 Task: Add Garden Of Life Unflavored Grass Fed Collagen Peptides to the cart.
Action: Mouse moved to (315, 145)
Screenshot: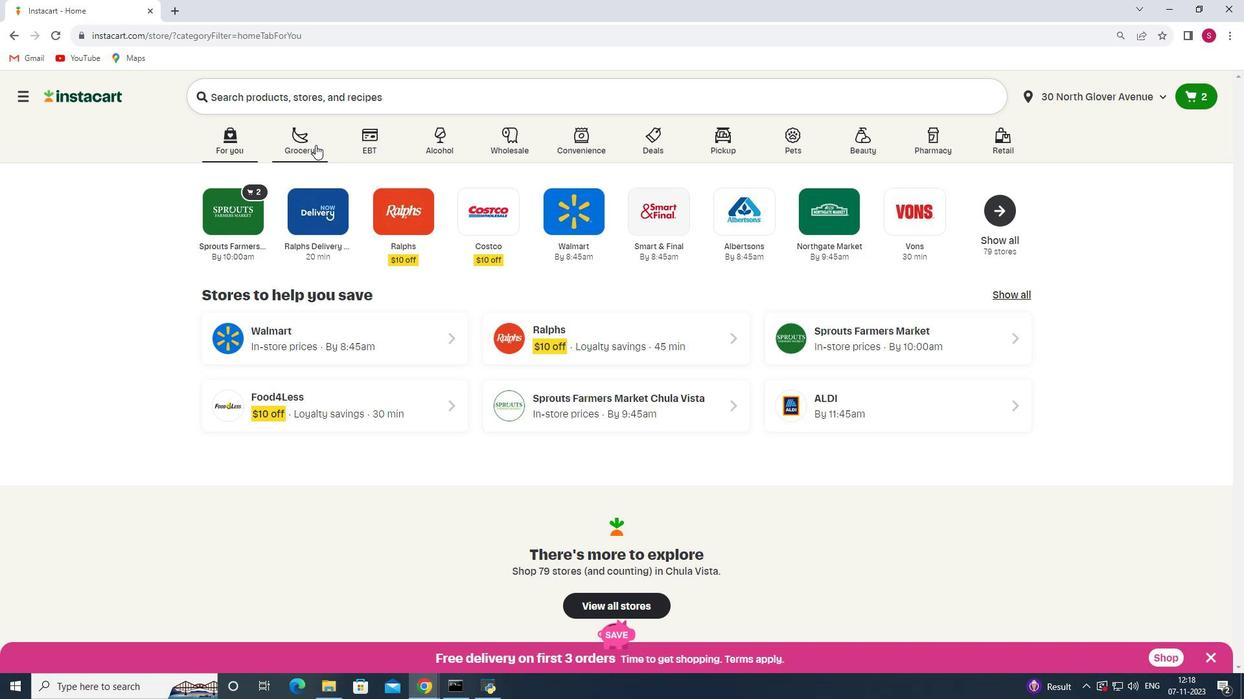 
Action: Mouse pressed left at (315, 145)
Screenshot: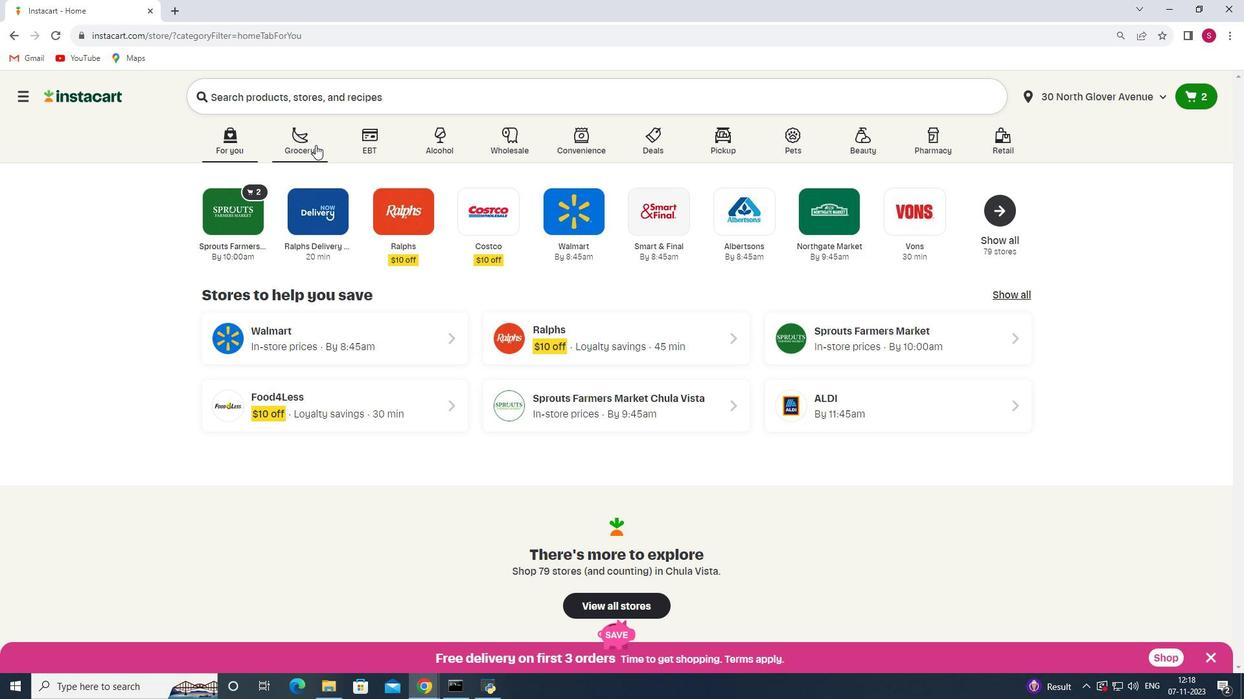 
Action: Mouse moved to (298, 371)
Screenshot: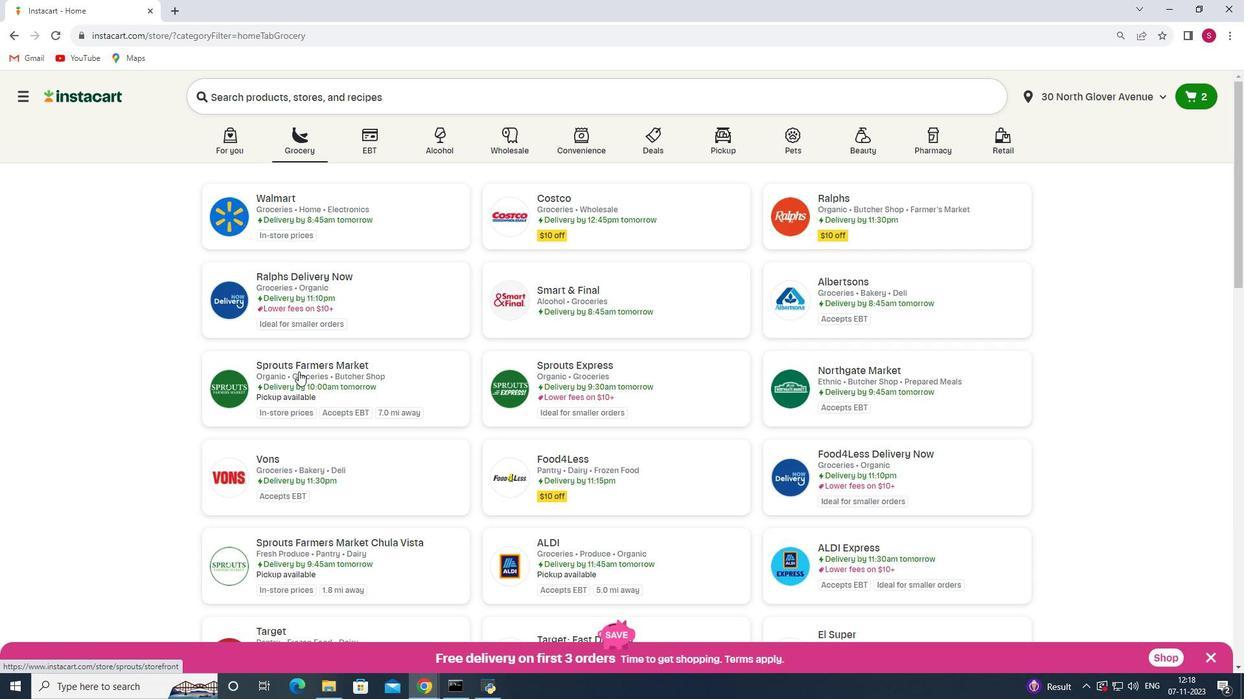 
Action: Mouse pressed left at (298, 371)
Screenshot: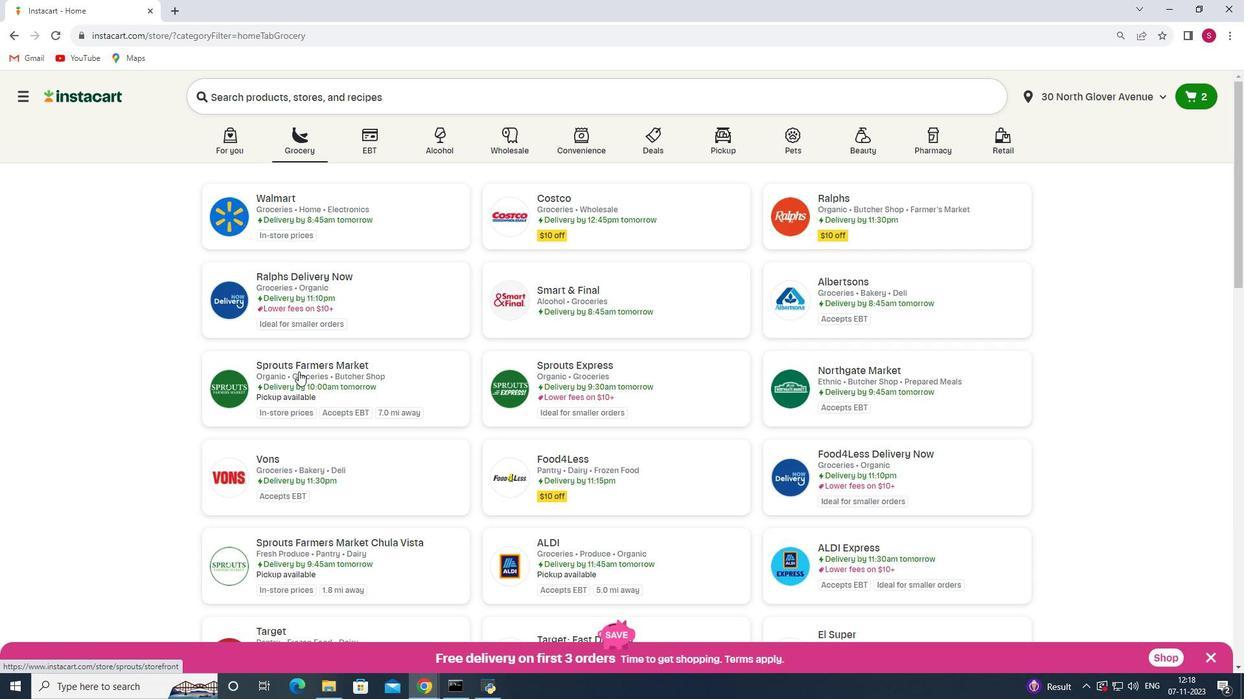 
Action: Mouse moved to (90, 359)
Screenshot: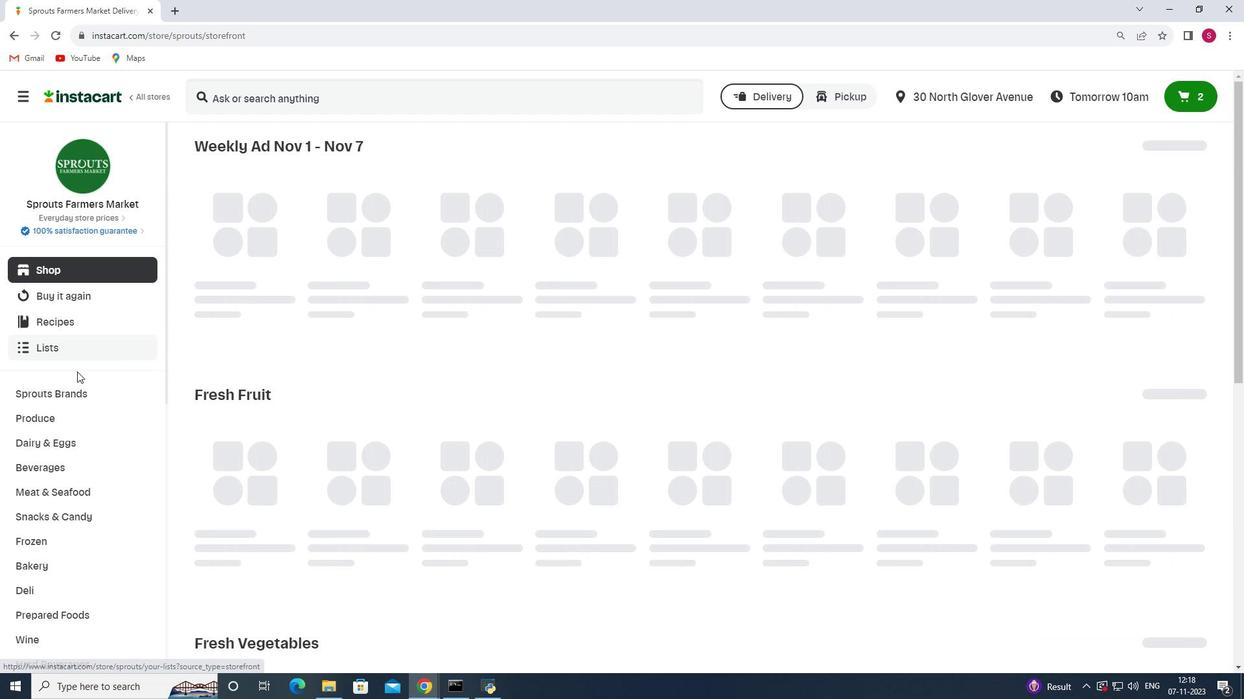 
Action: Mouse scrolled (90, 359) with delta (0, 0)
Screenshot: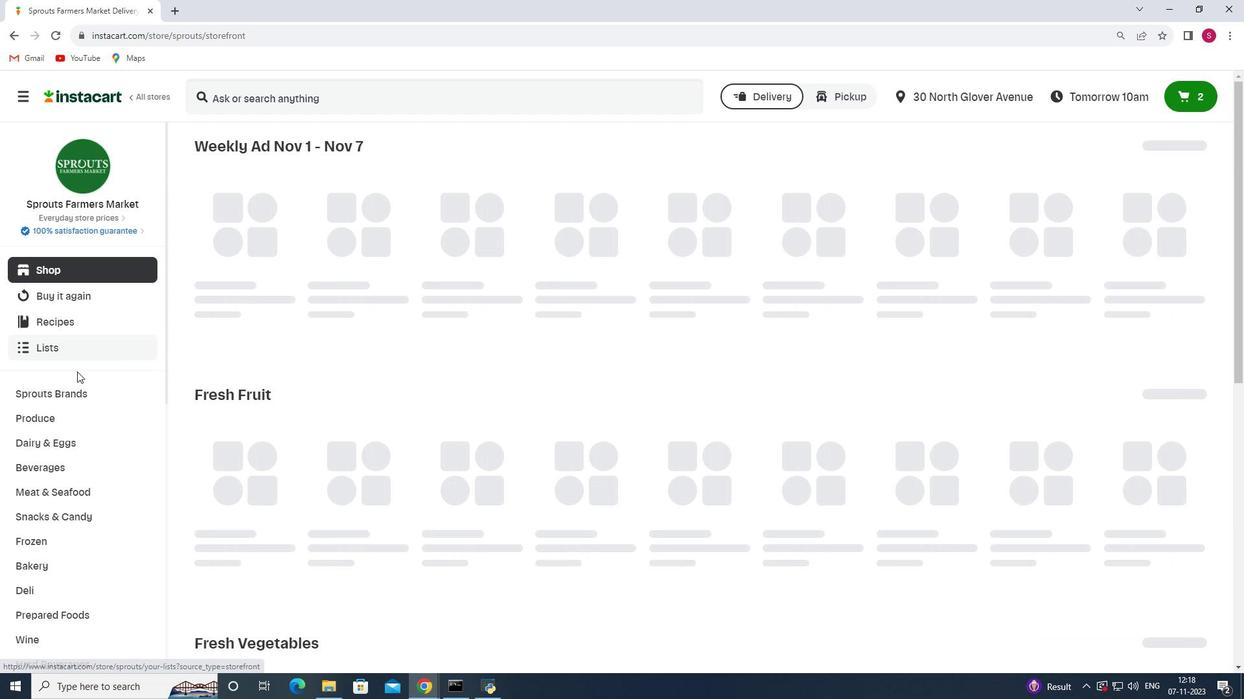 
Action: Mouse moved to (77, 372)
Screenshot: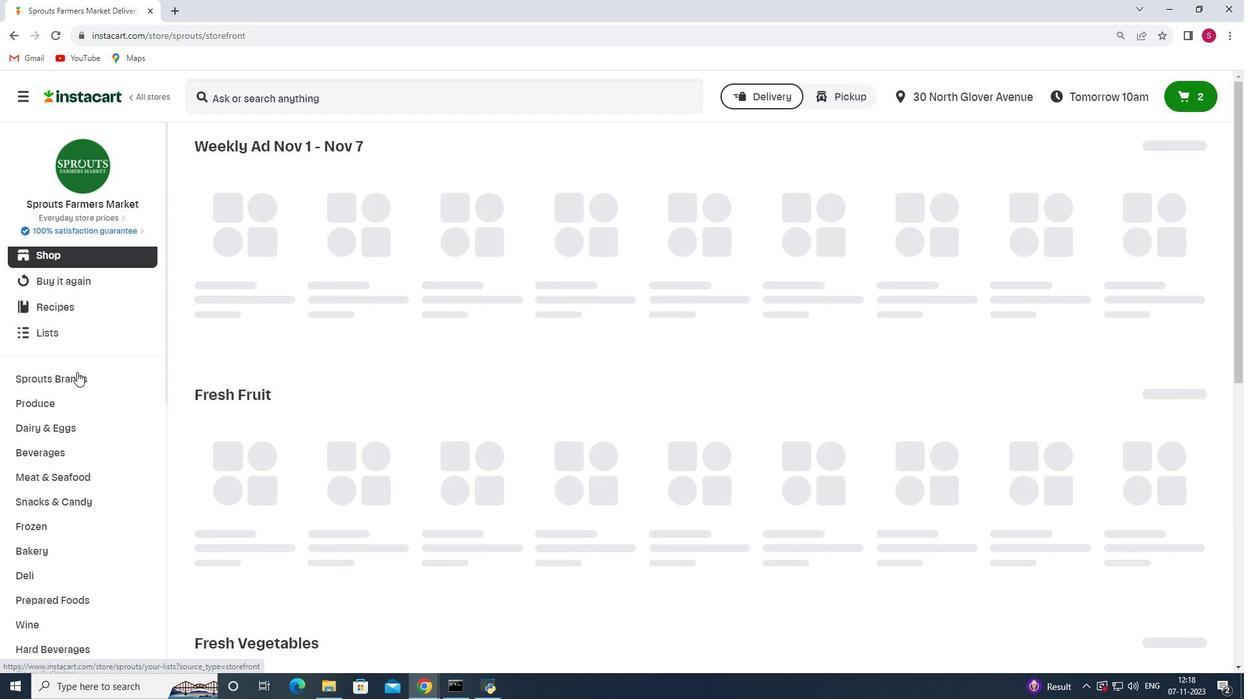 
Action: Mouse scrolled (77, 371) with delta (0, 0)
Screenshot: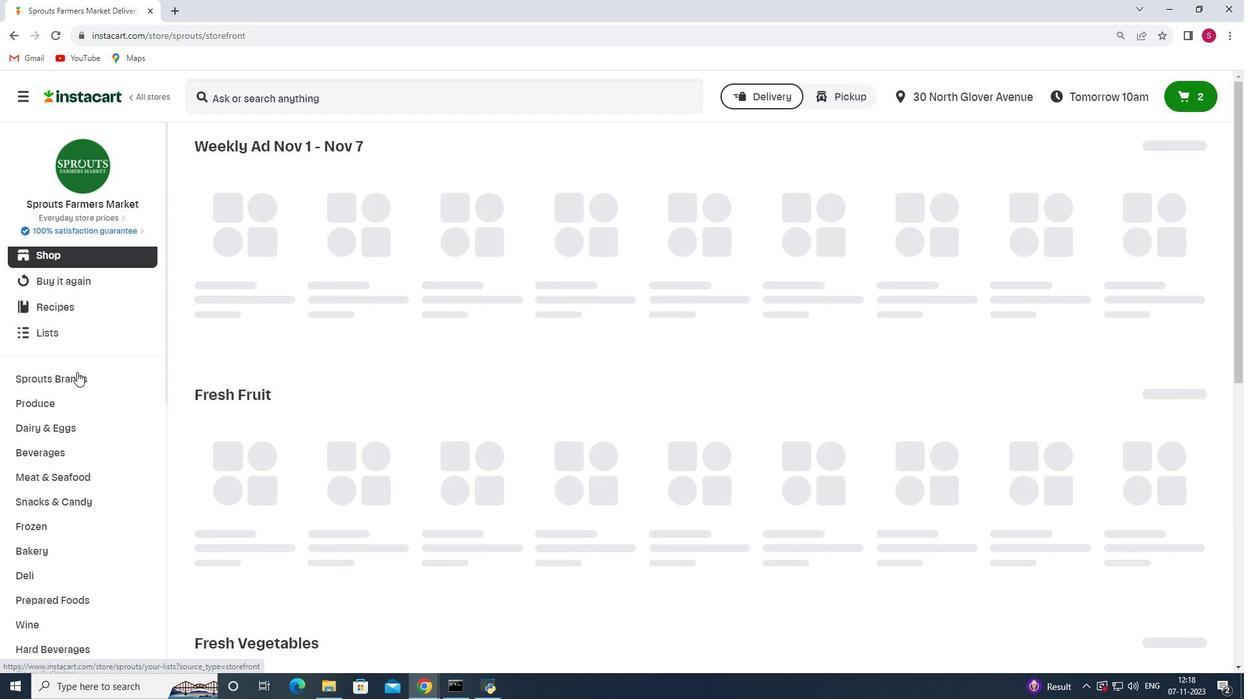 
Action: Mouse scrolled (77, 371) with delta (0, 0)
Screenshot: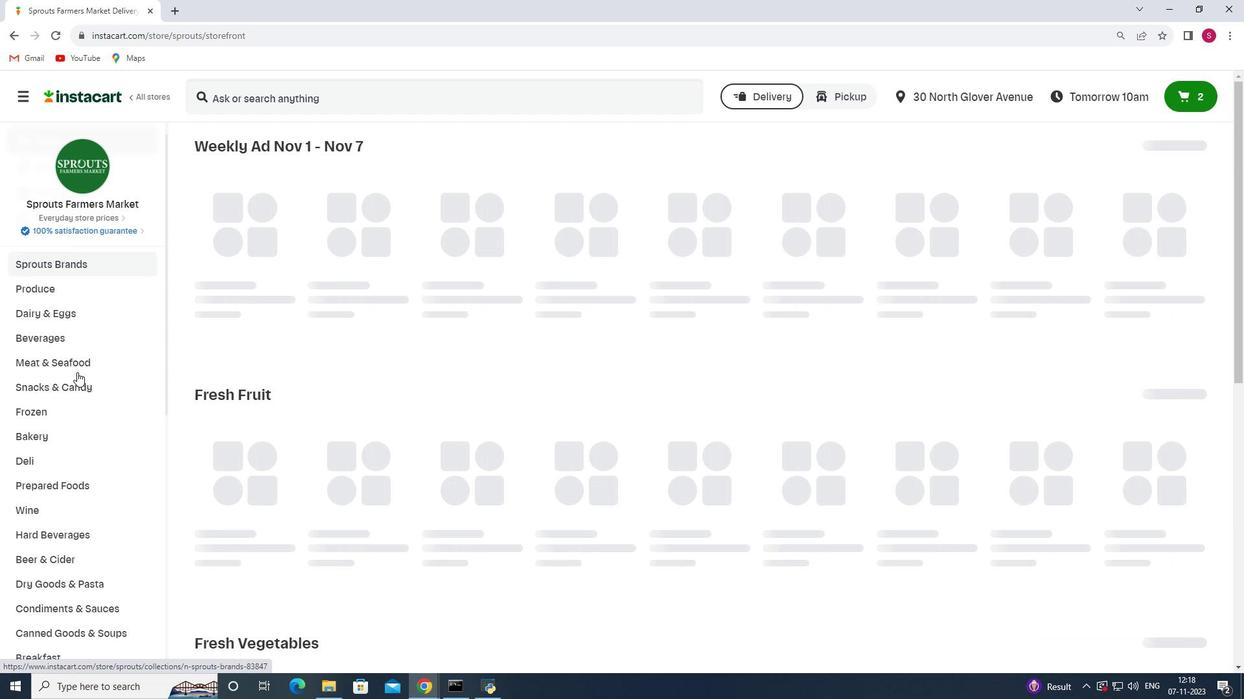 
Action: Mouse scrolled (77, 371) with delta (0, 0)
Screenshot: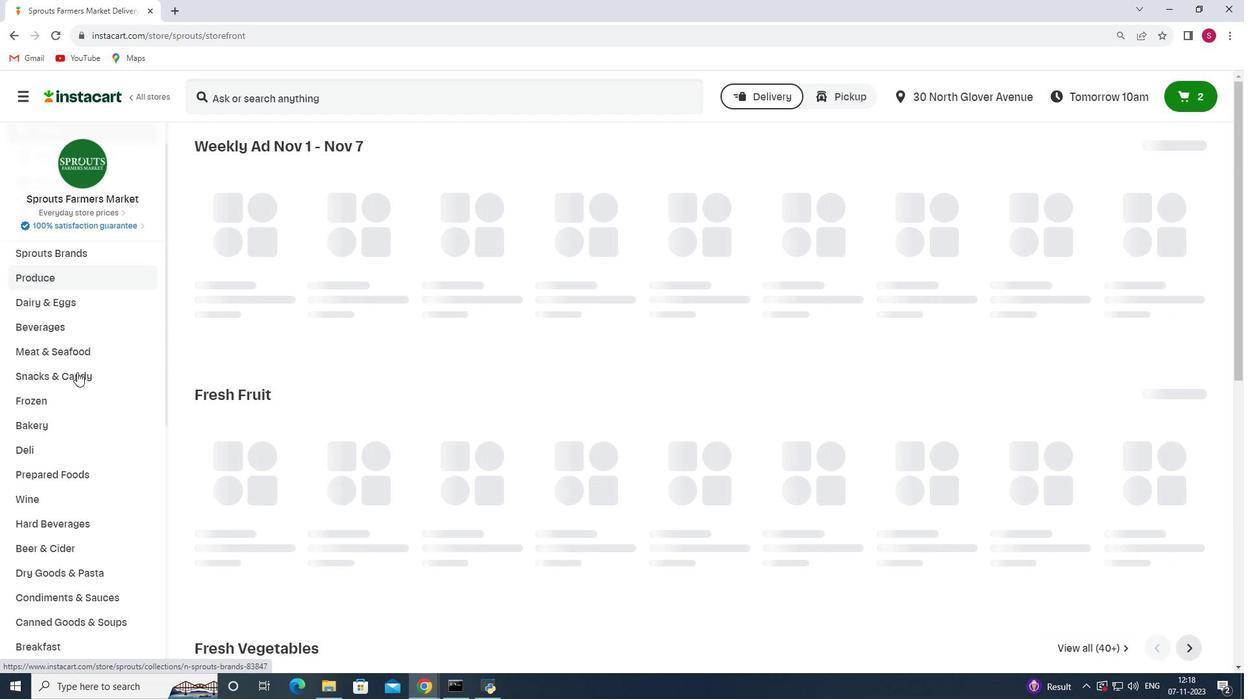 
Action: Mouse scrolled (77, 371) with delta (0, 0)
Screenshot: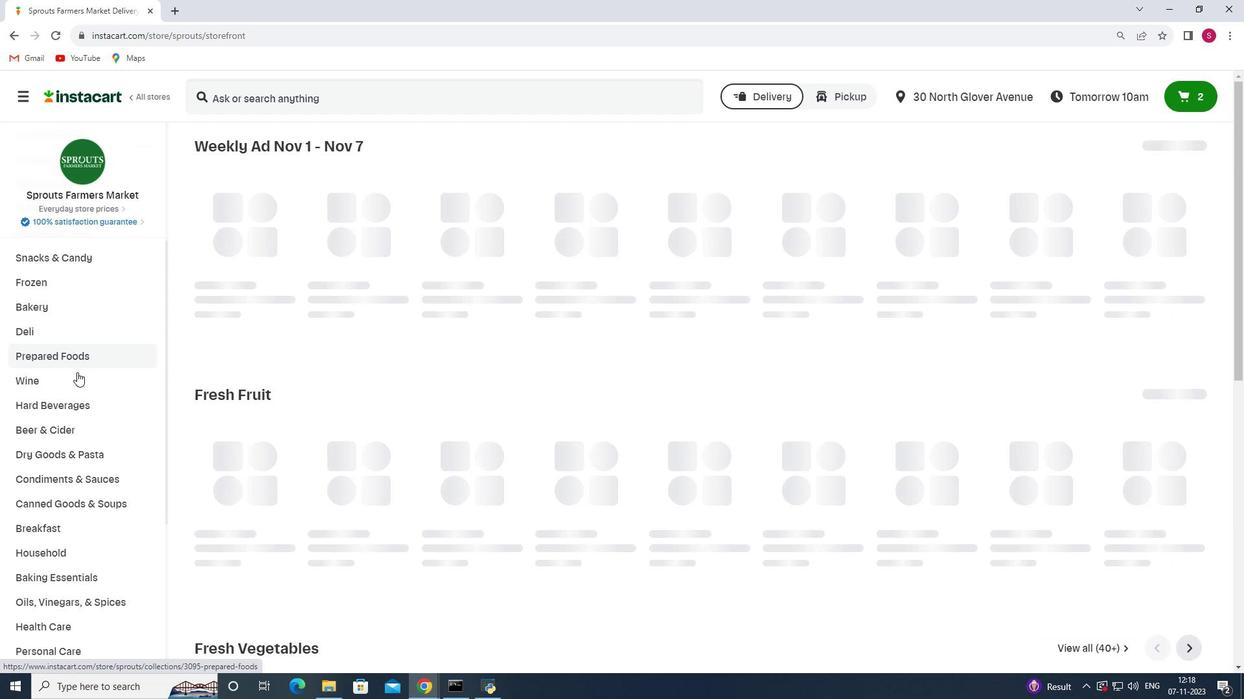 
Action: Mouse scrolled (77, 371) with delta (0, 0)
Screenshot: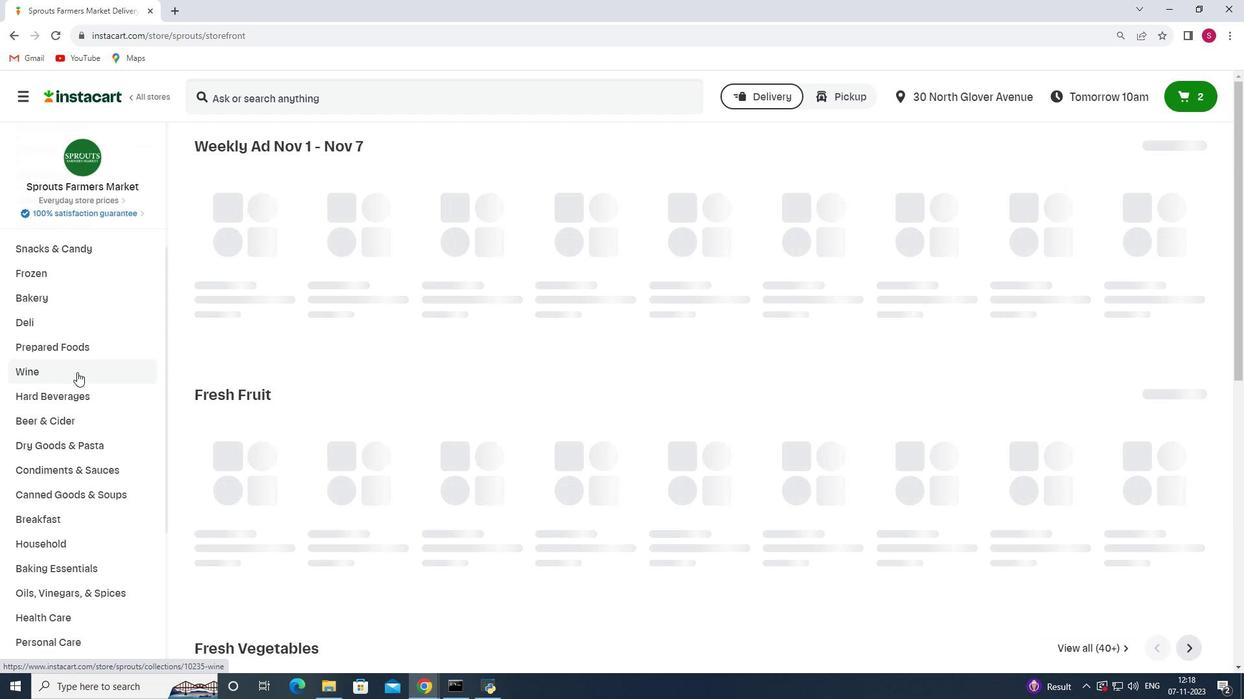 
Action: Mouse scrolled (77, 371) with delta (0, 0)
Screenshot: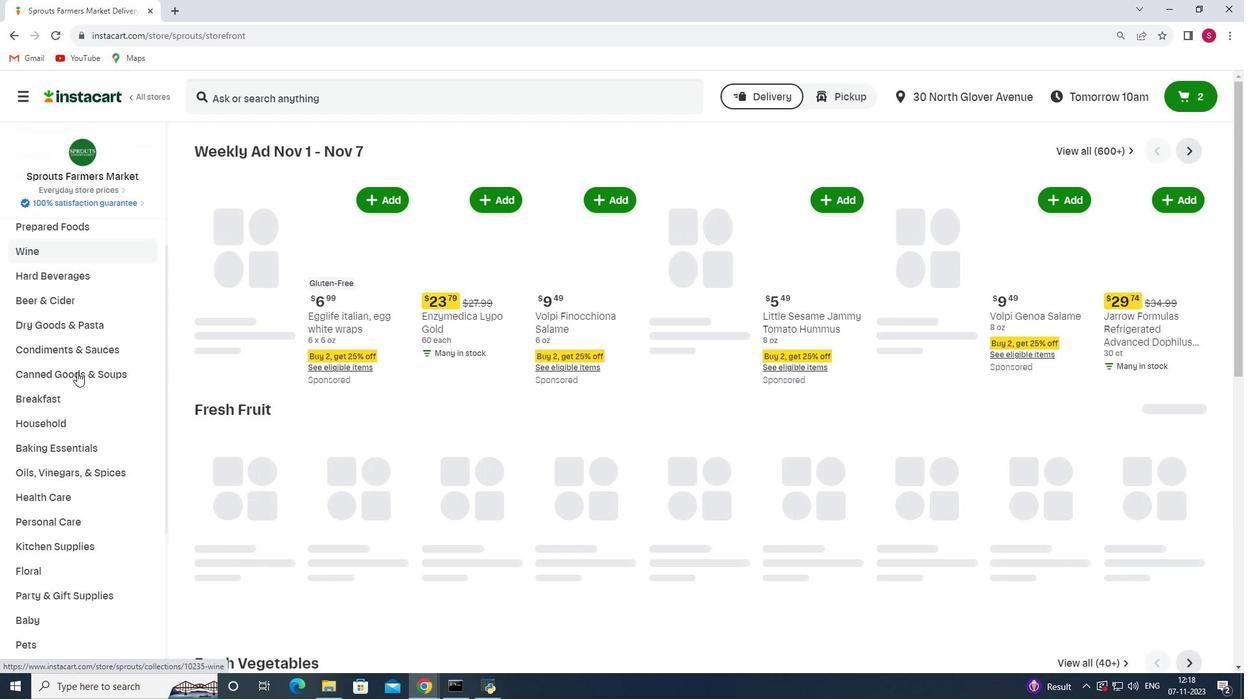 
Action: Mouse moved to (62, 432)
Screenshot: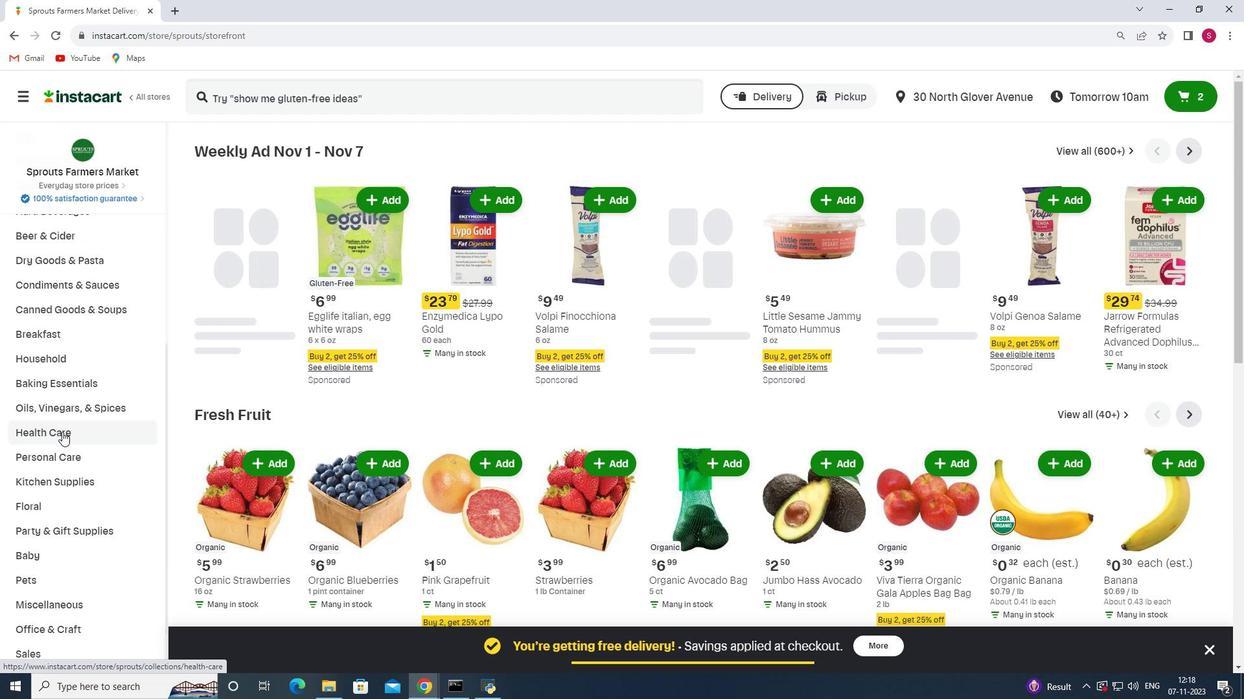 
Action: Mouse pressed left at (62, 432)
Screenshot: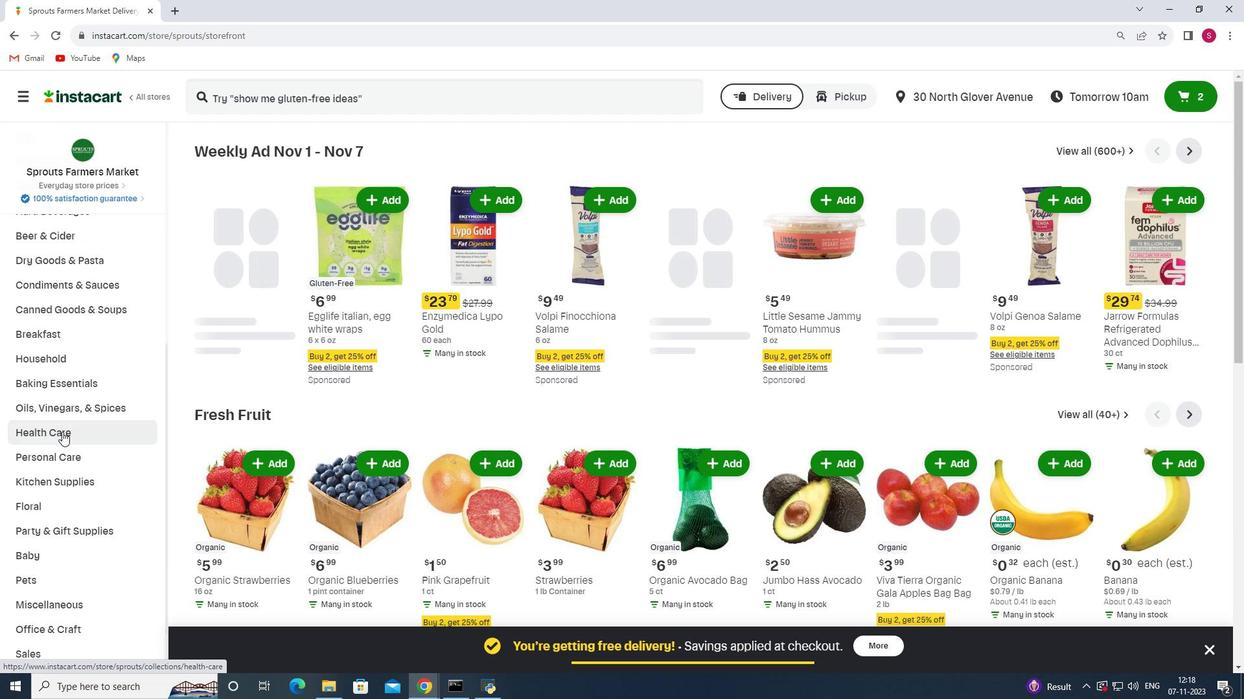 
Action: Mouse moved to (412, 178)
Screenshot: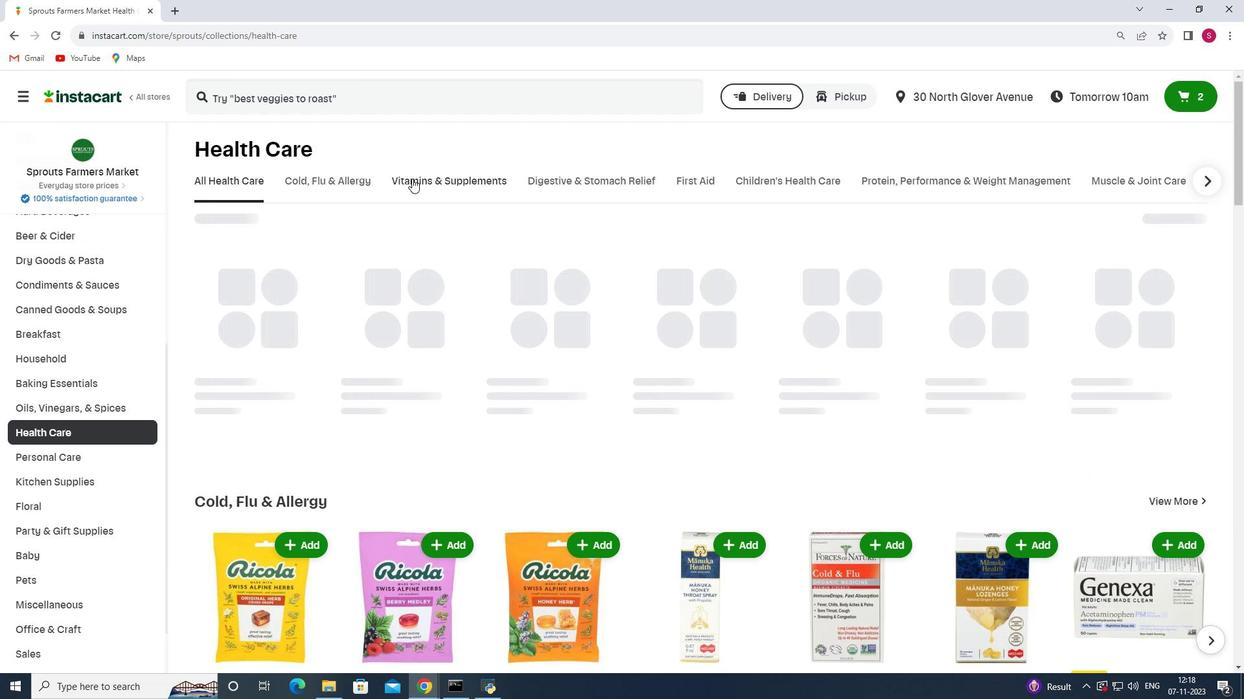 
Action: Mouse pressed left at (412, 178)
Screenshot: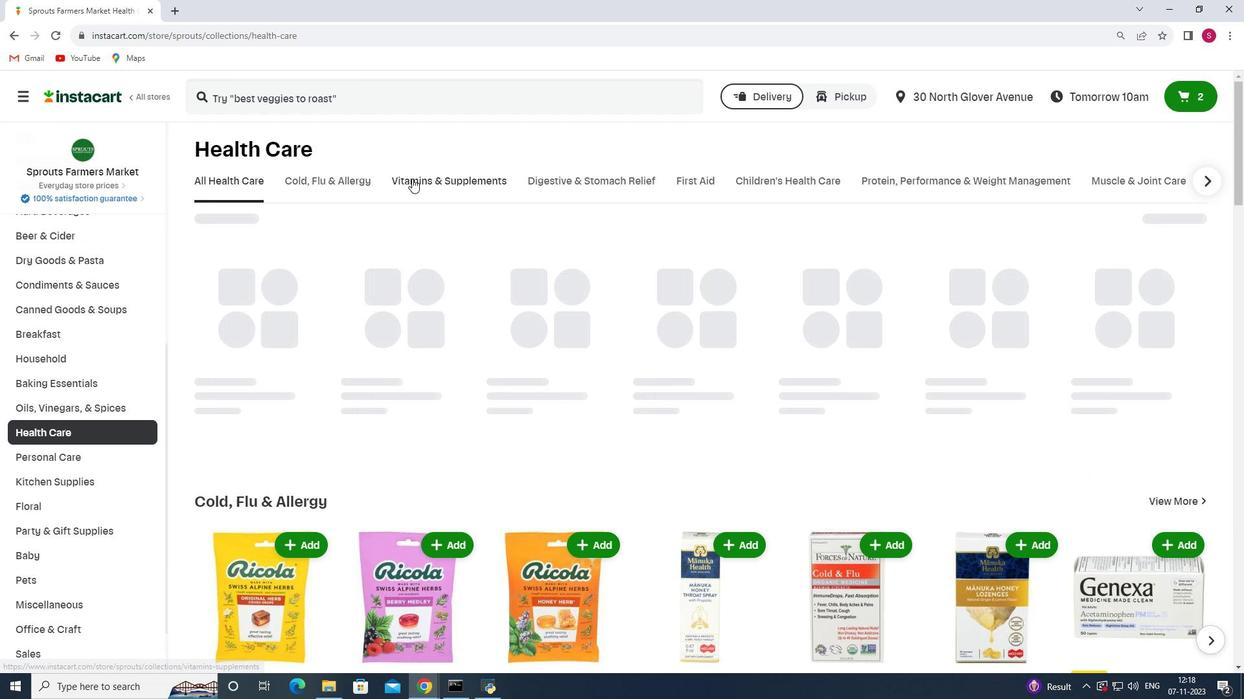 
Action: Mouse moved to (504, 241)
Screenshot: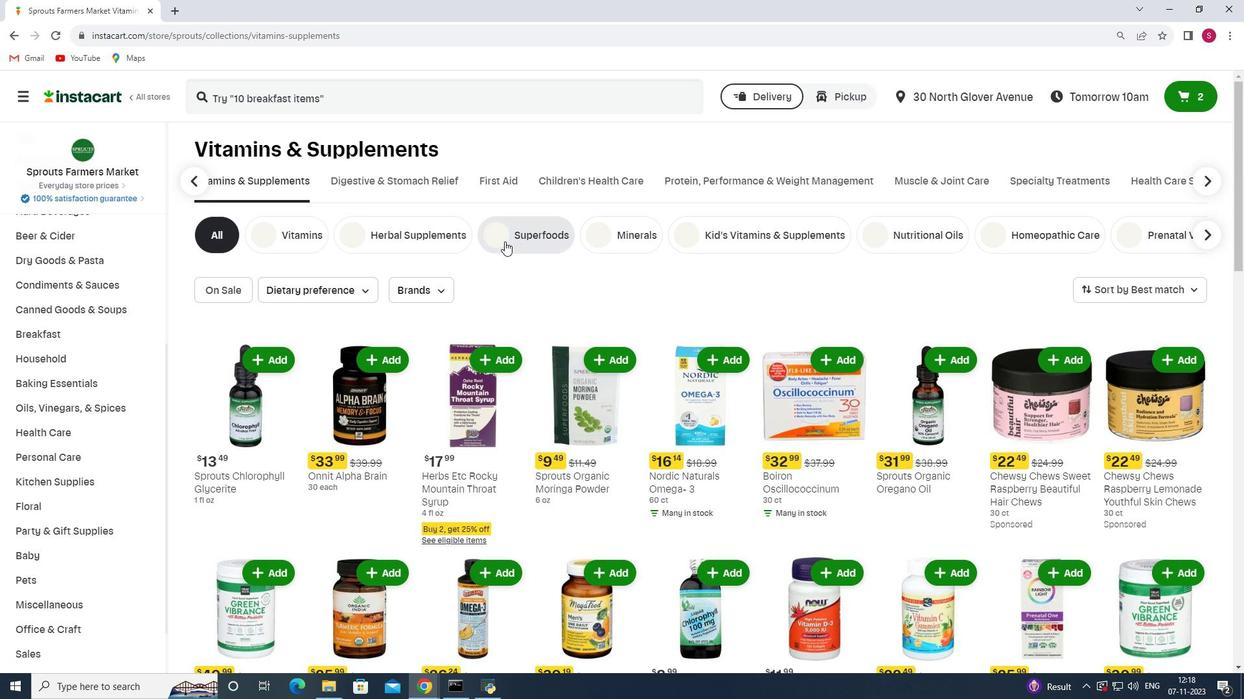 
Action: Mouse pressed left at (504, 241)
Screenshot: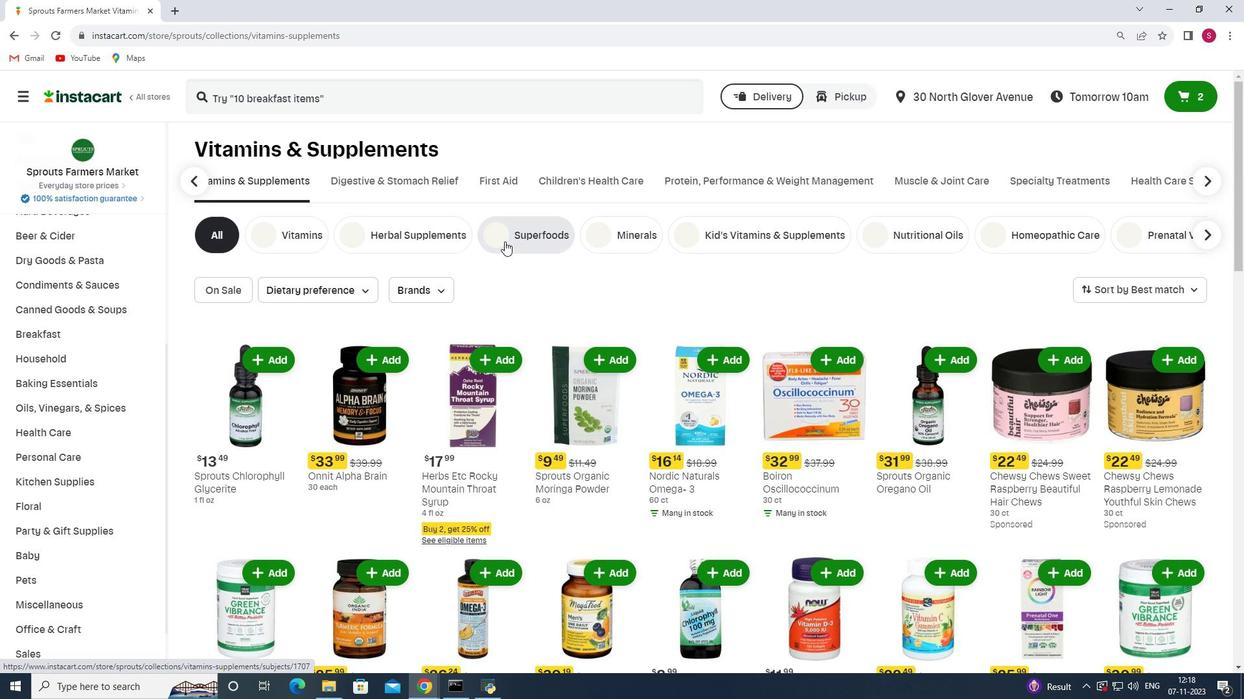 
Action: Mouse moved to (360, 99)
Screenshot: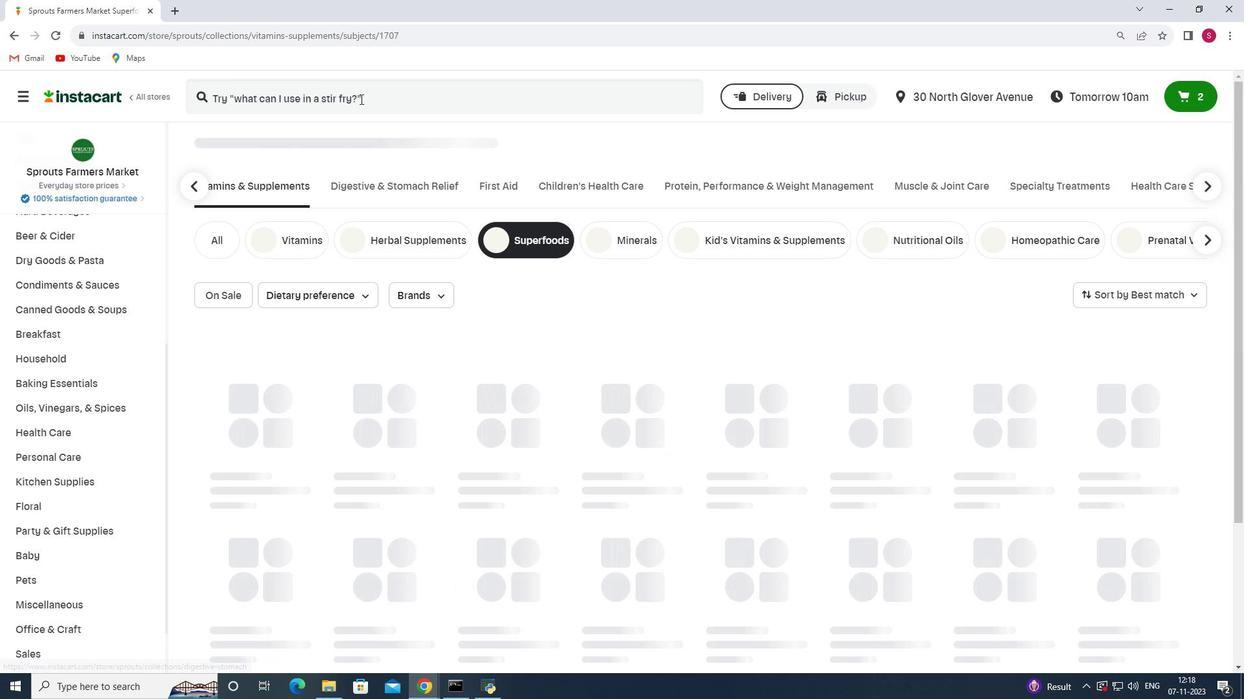 
Action: Mouse pressed left at (360, 99)
Screenshot: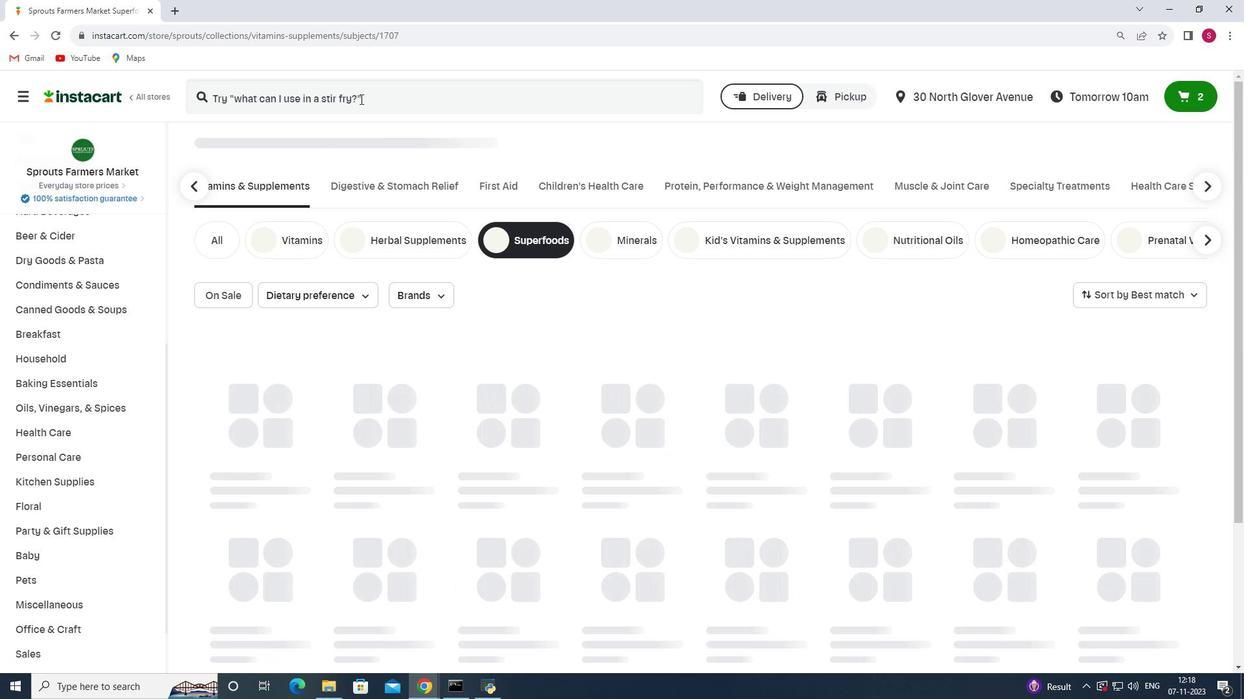 
Action: Key pressed <Key.shift>Garden<Key.space><Key.shift>Of<Key.space><Key.shift>Life<Key.space><Key.shift><Key.shift><Key.shift><Key.shift><Key.shift><Key.shift><Key.shift><Key.shift><Key.shift><Key.shift><Key.shift><Key.shift>Unflavored<Key.space><Key.shift>Grass<Key.space><Key.shift>Fed<Key.space><Key.shift>Collagen<Key.space><Key.shift>Peptides<Key.enter>
Screenshot: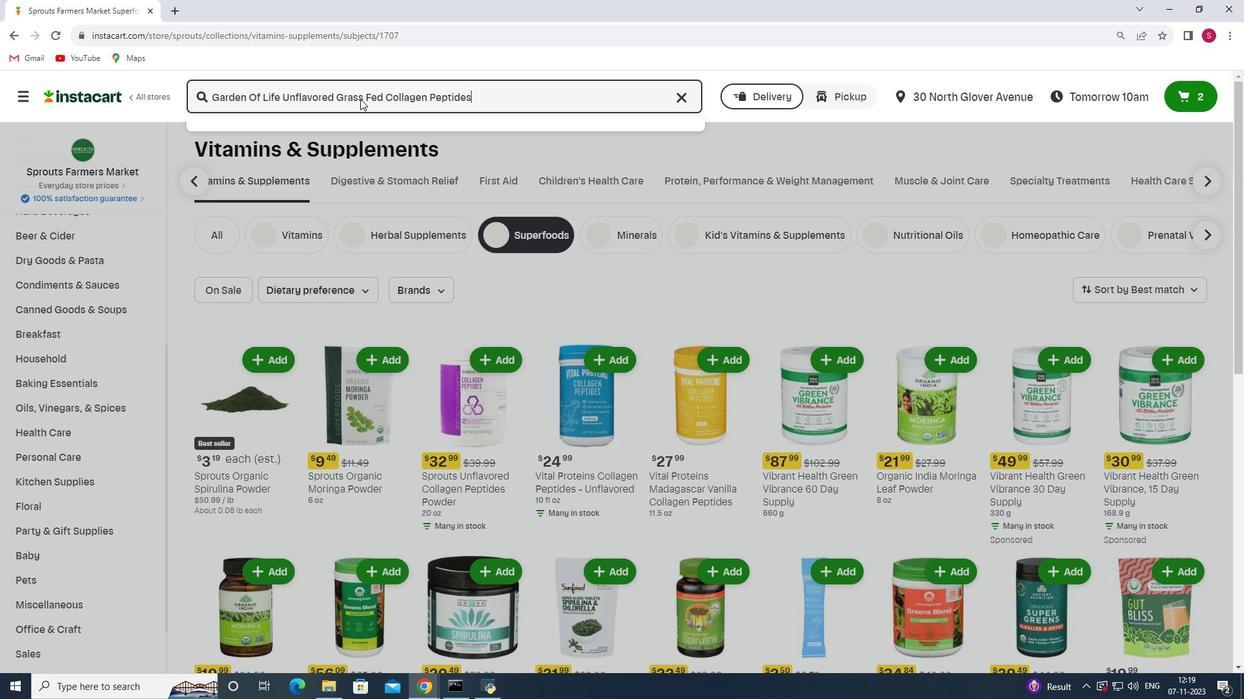 
Action: Mouse moved to (377, 280)
Screenshot: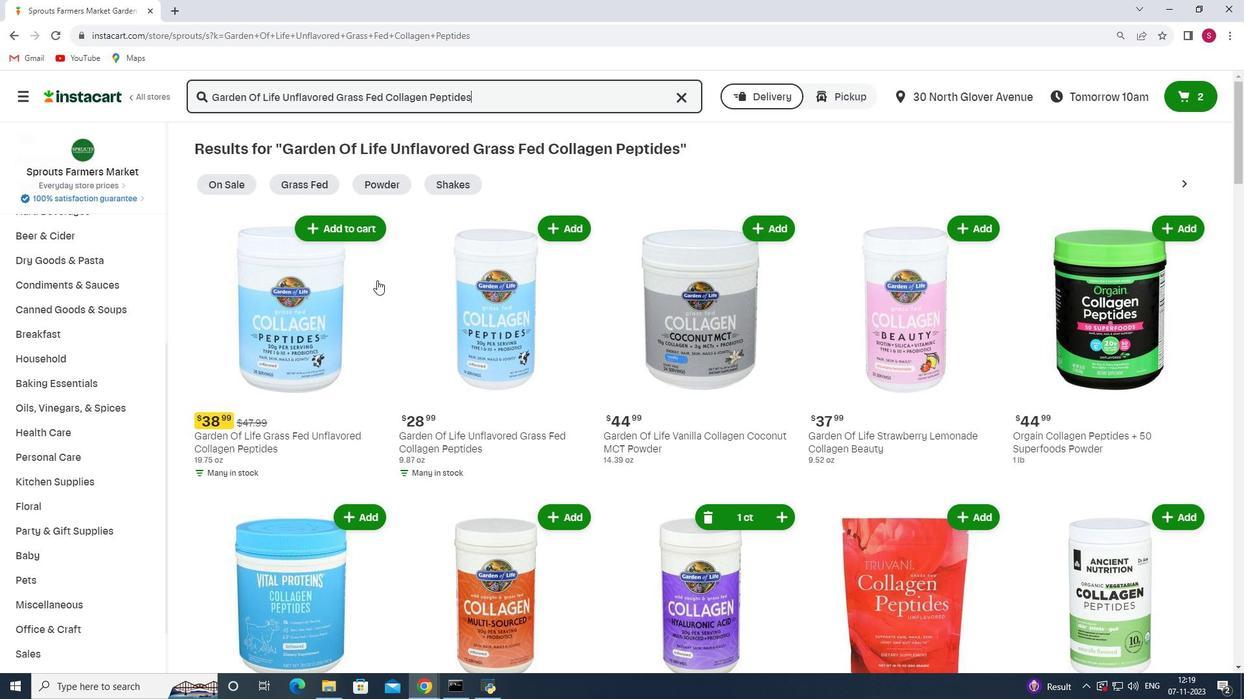 
Action: Mouse scrolled (377, 279) with delta (0, 0)
Screenshot: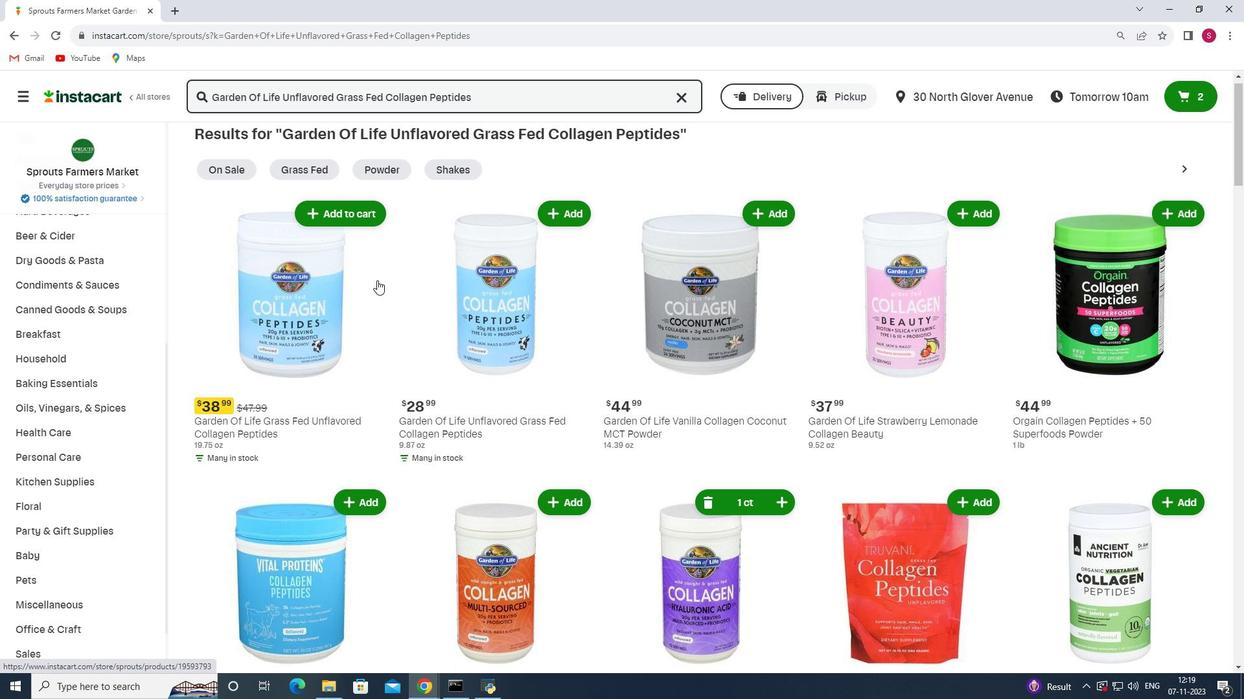 
Action: Mouse moved to (562, 169)
Screenshot: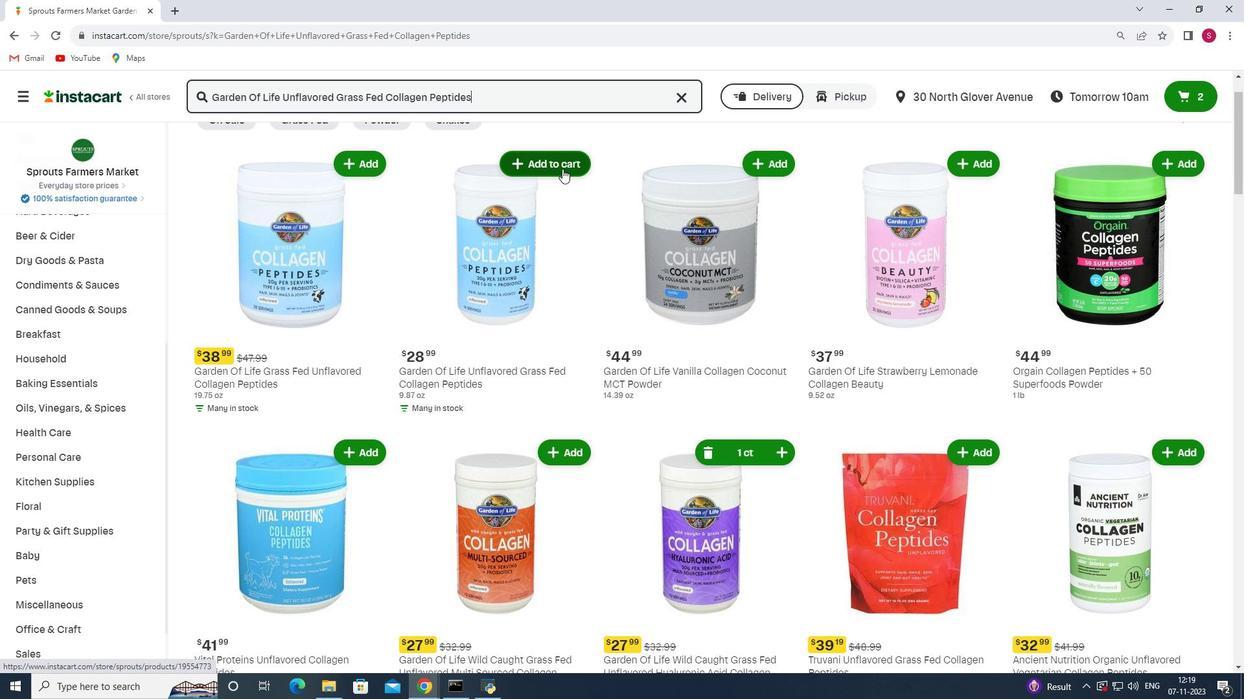 
Action: Mouse pressed left at (562, 169)
Screenshot: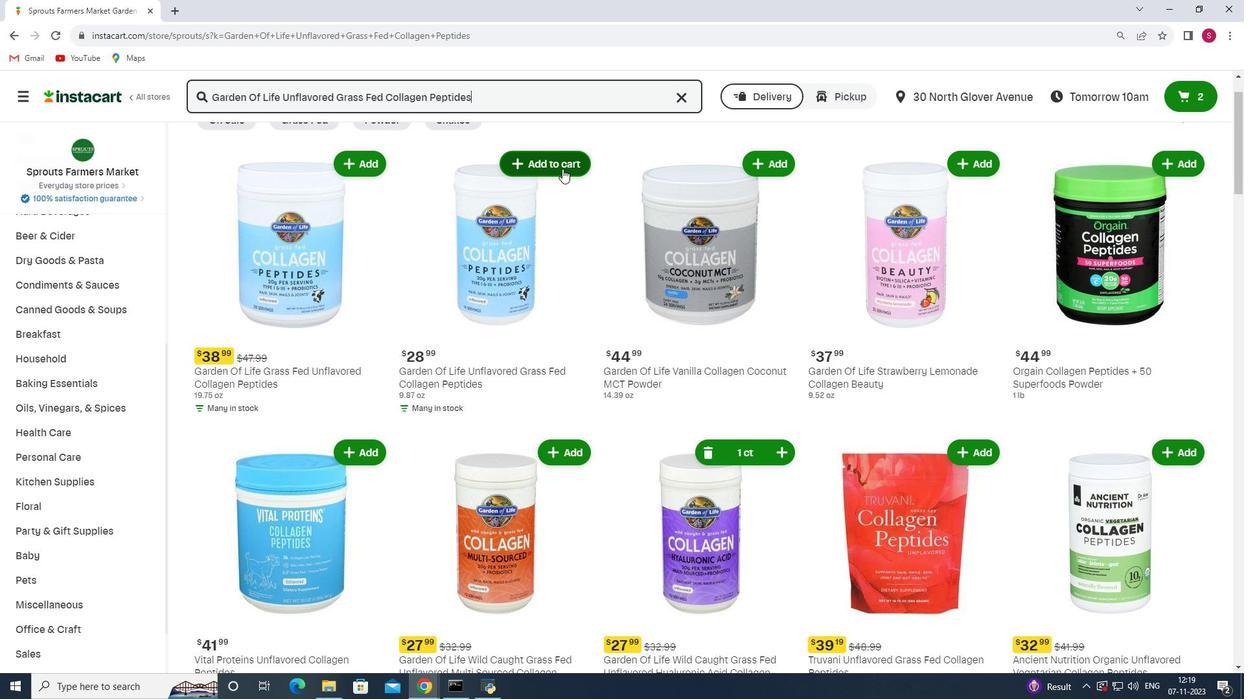 
Action: Mouse moved to (552, 220)
Screenshot: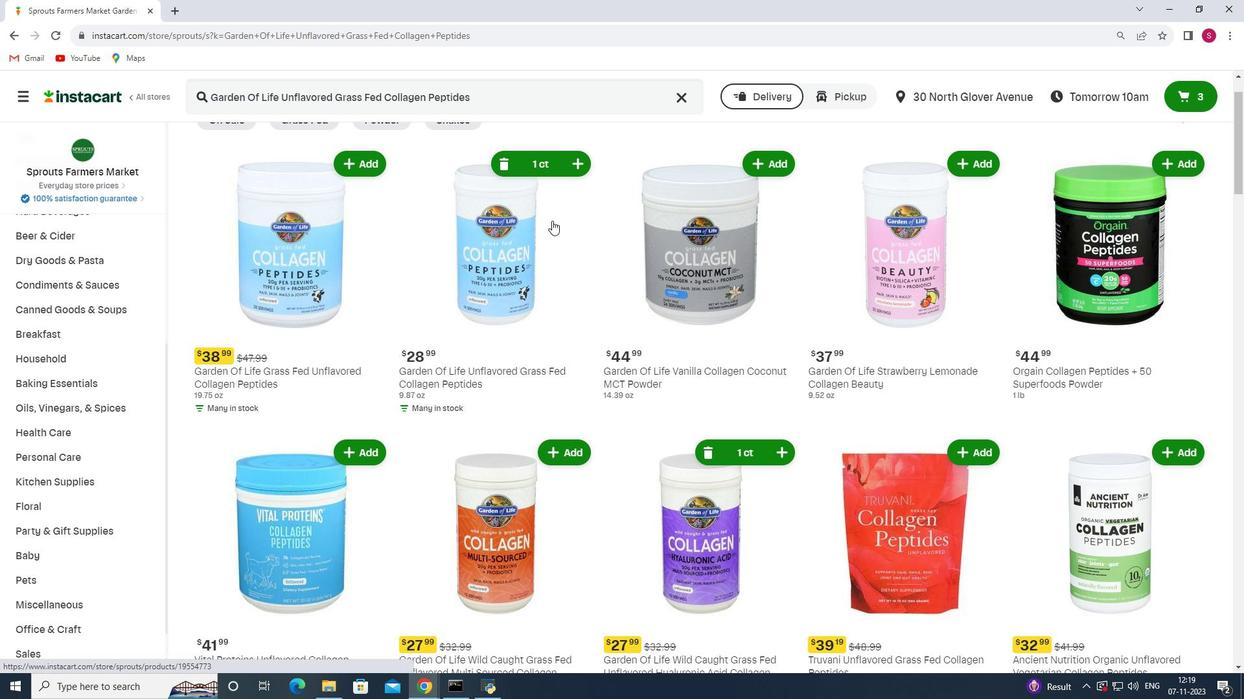
